 Task: Create a due date automation trigger when advanced on, on the monday of the week a card is due add dates due this month at 11:00 AM.
Action: Mouse moved to (1005, 74)
Screenshot: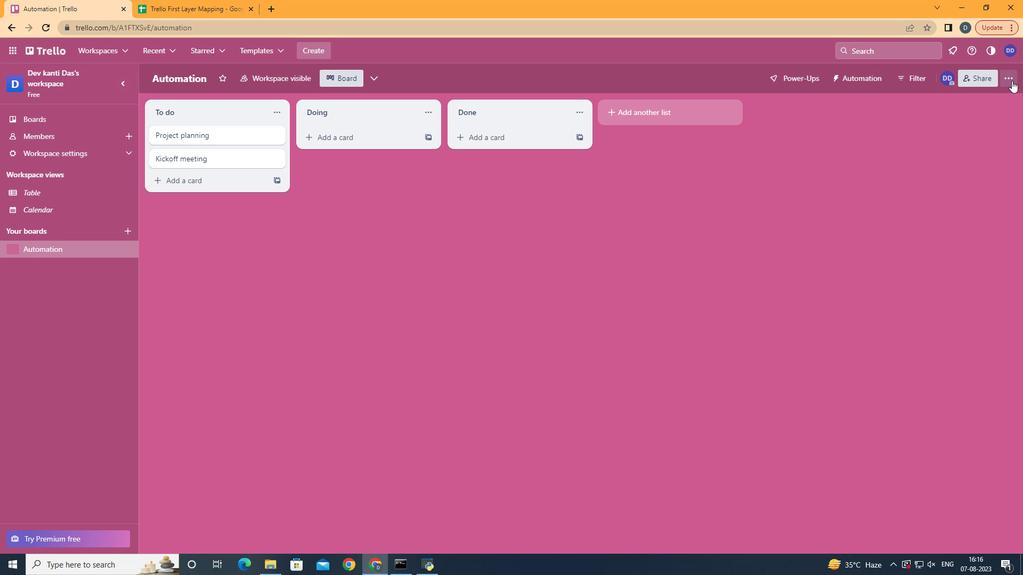 
Action: Mouse pressed left at (1005, 74)
Screenshot: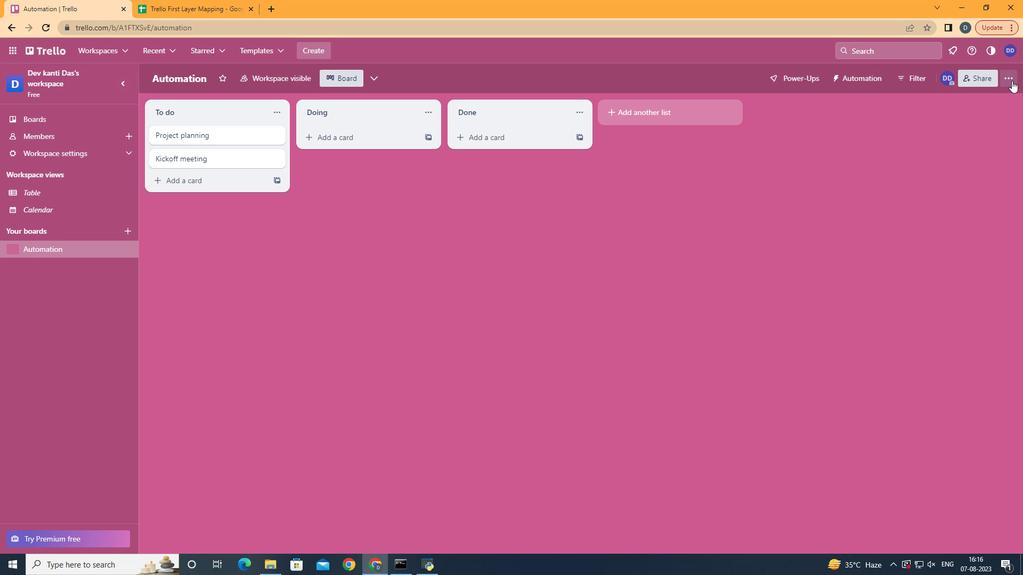 
Action: Mouse moved to (940, 213)
Screenshot: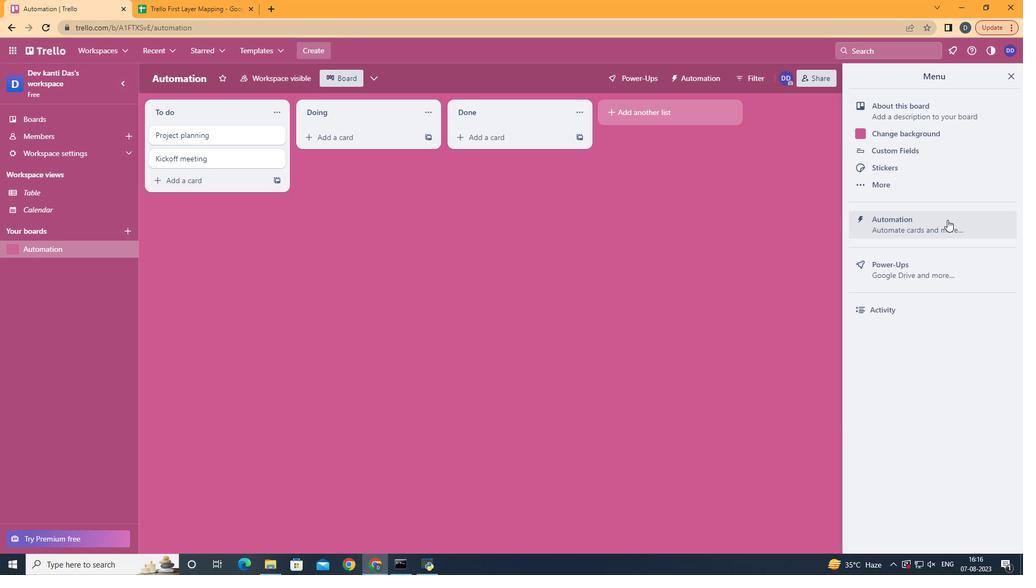 
Action: Mouse pressed left at (940, 213)
Screenshot: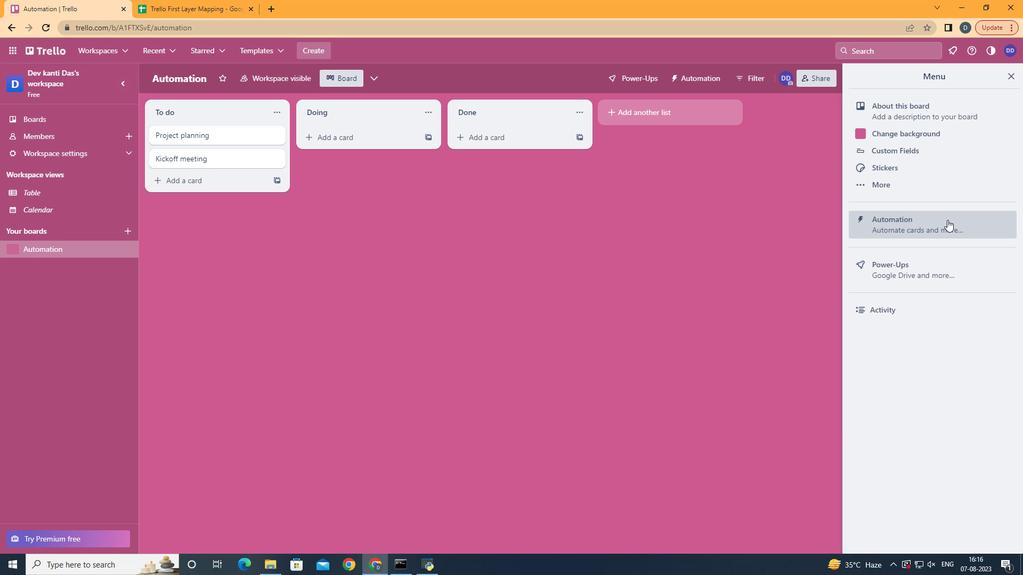 
Action: Mouse moved to (176, 205)
Screenshot: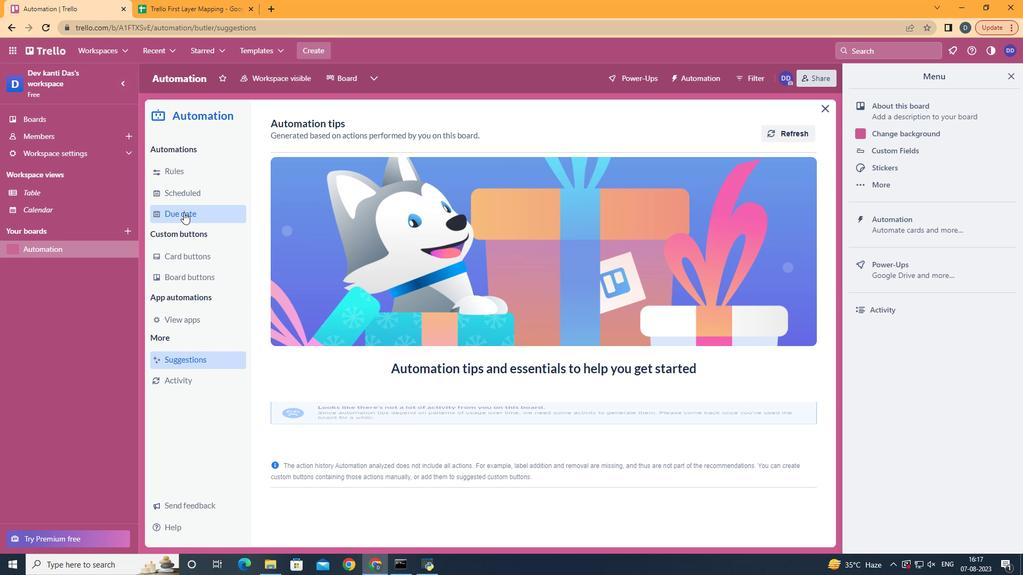 
Action: Mouse pressed left at (176, 205)
Screenshot: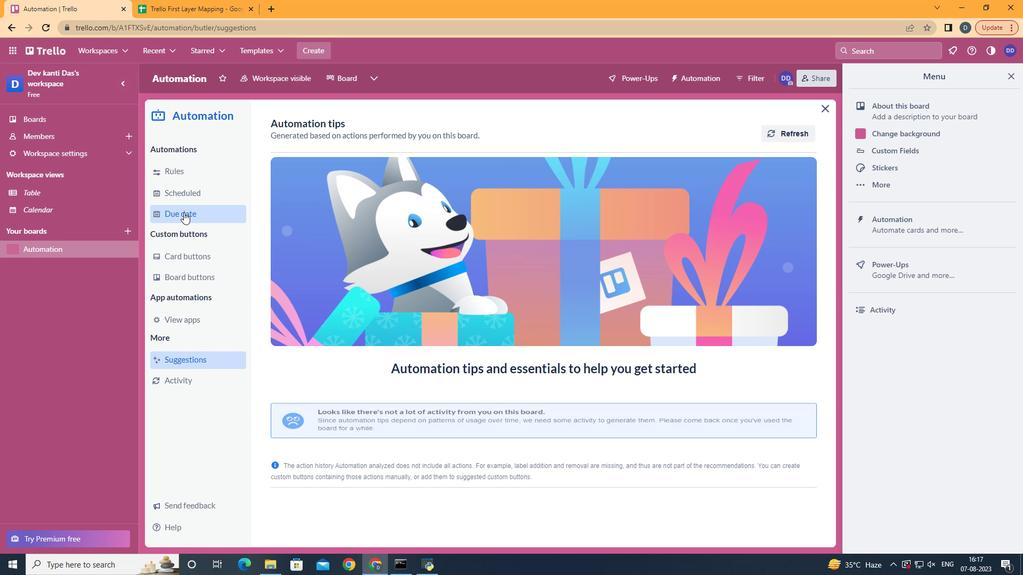 
Action: Mouse moved to (746, 124)
Screenshot: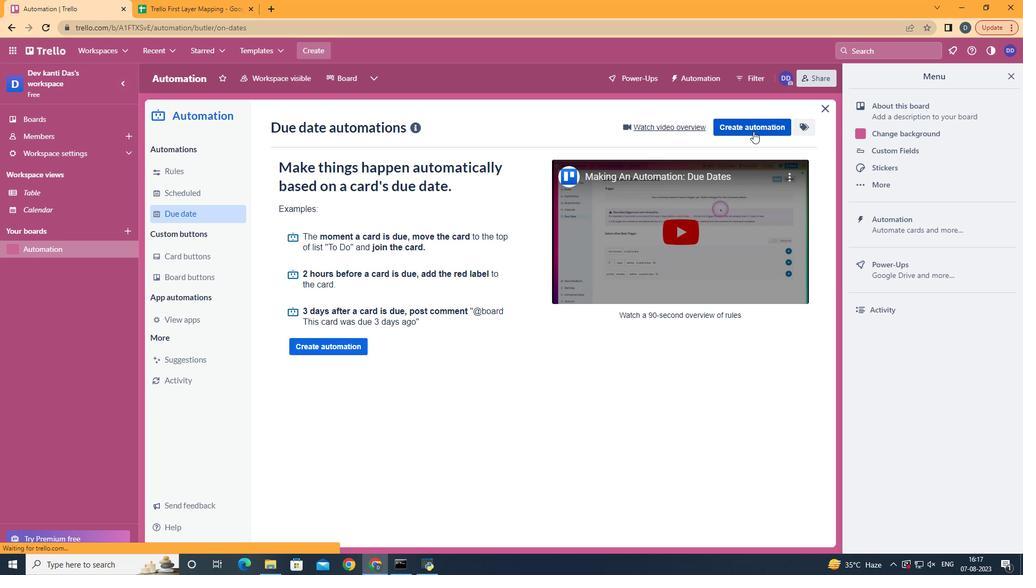 
Action: Mouse pressed left at (746, 124)
Screenshot: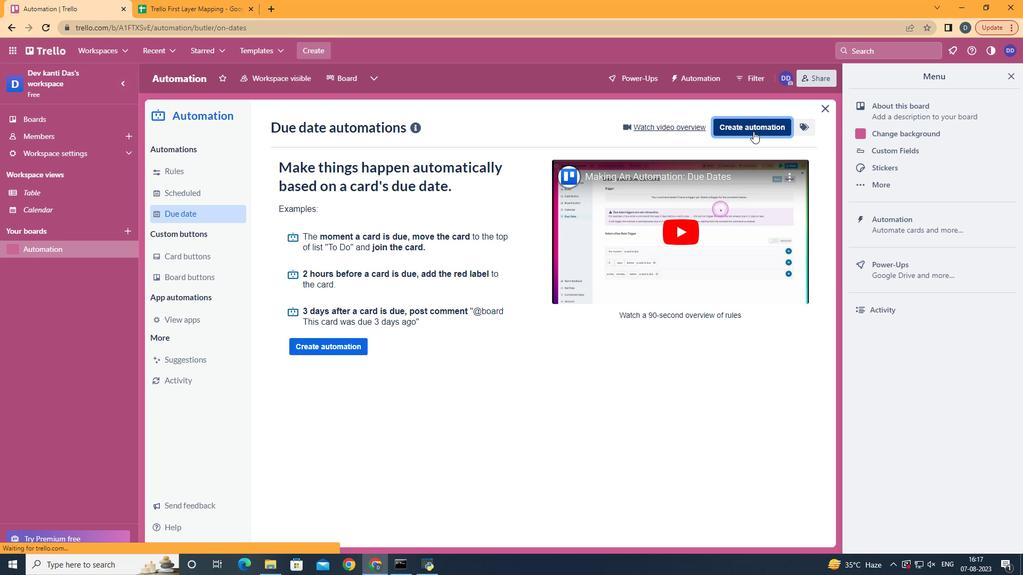 
Action: Mouse moved to (532, 227)
Screenshot: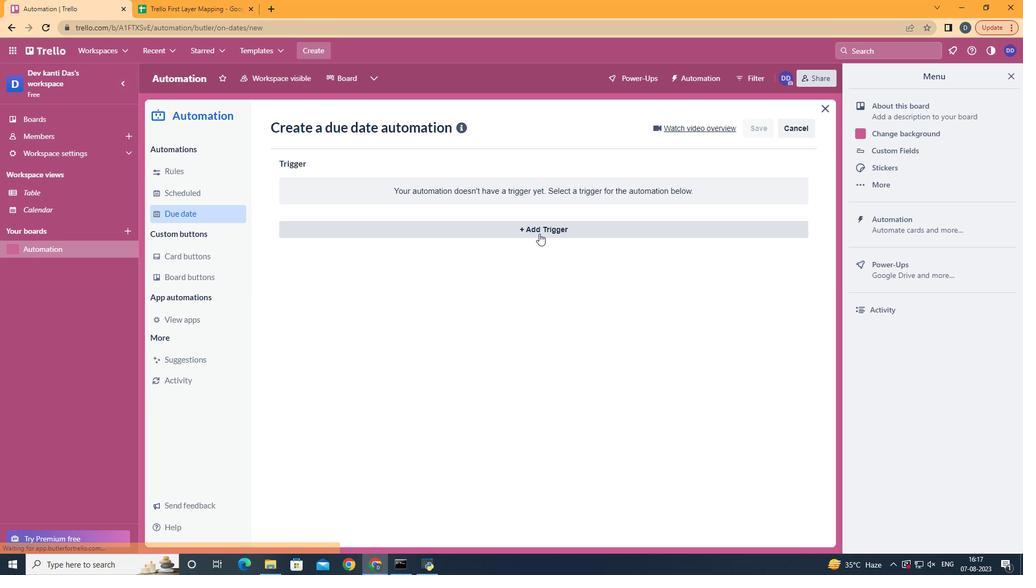 
Action: Mouse pressed left at (532, 227)
Screenshot: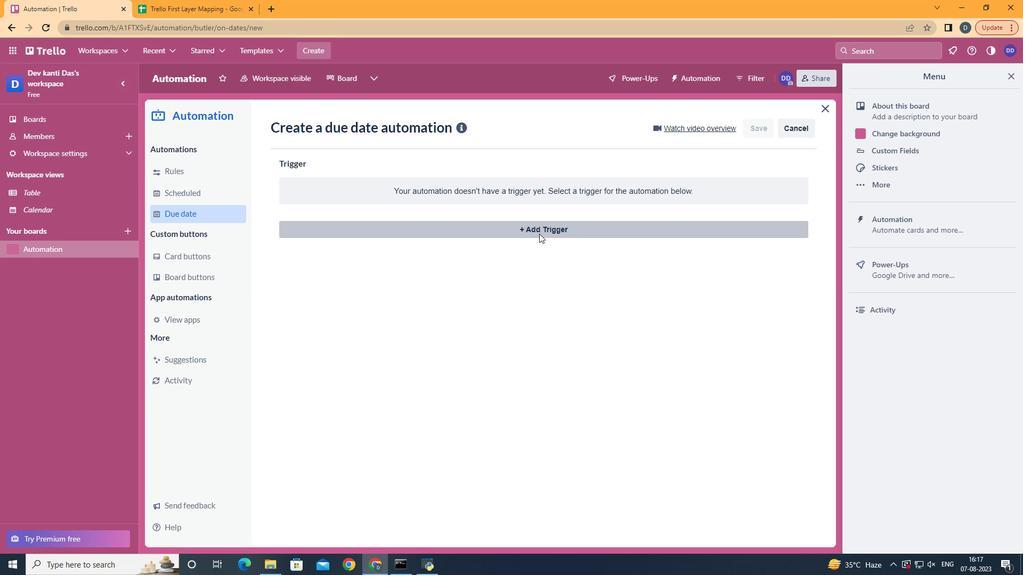 
Action: Mouse moved to (343, 277)
Screenshot: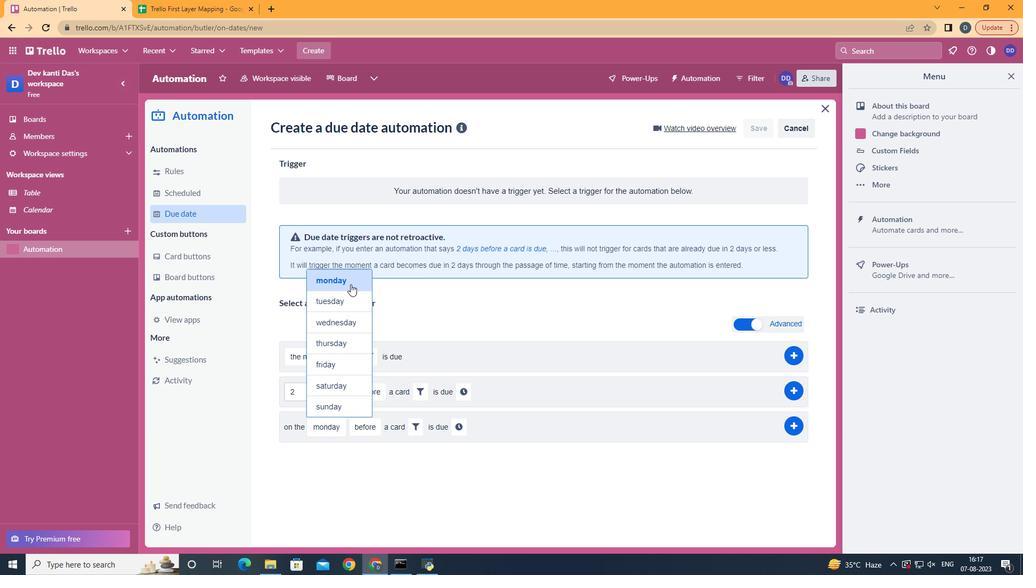 
Action: Mouse pressed left at (343, 277)
Screenshot: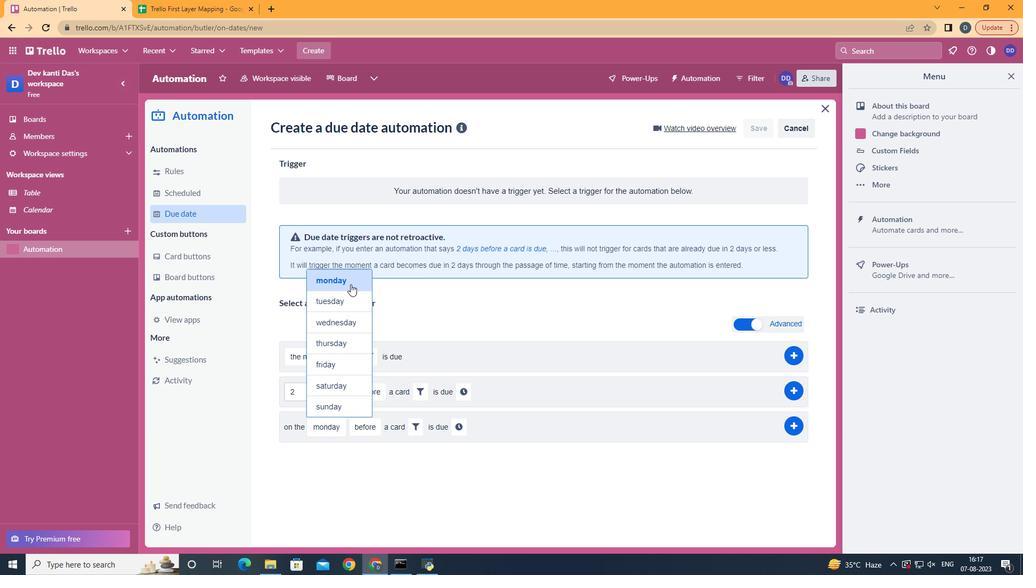 
Action: Mouse moved to (369, 479)
Screenshot: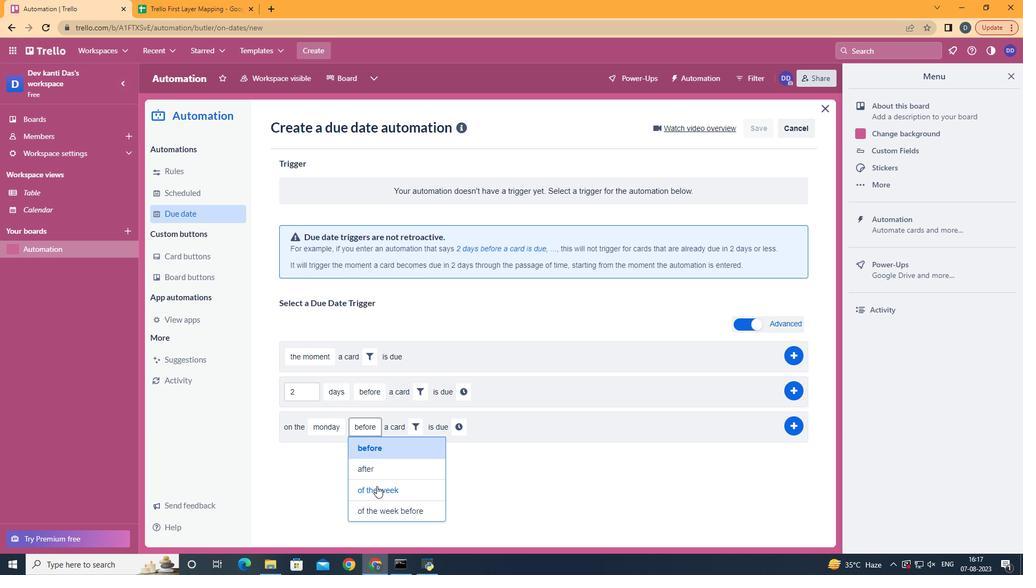 
Action: Mouse pressed left at (369, 479)
Screenshot: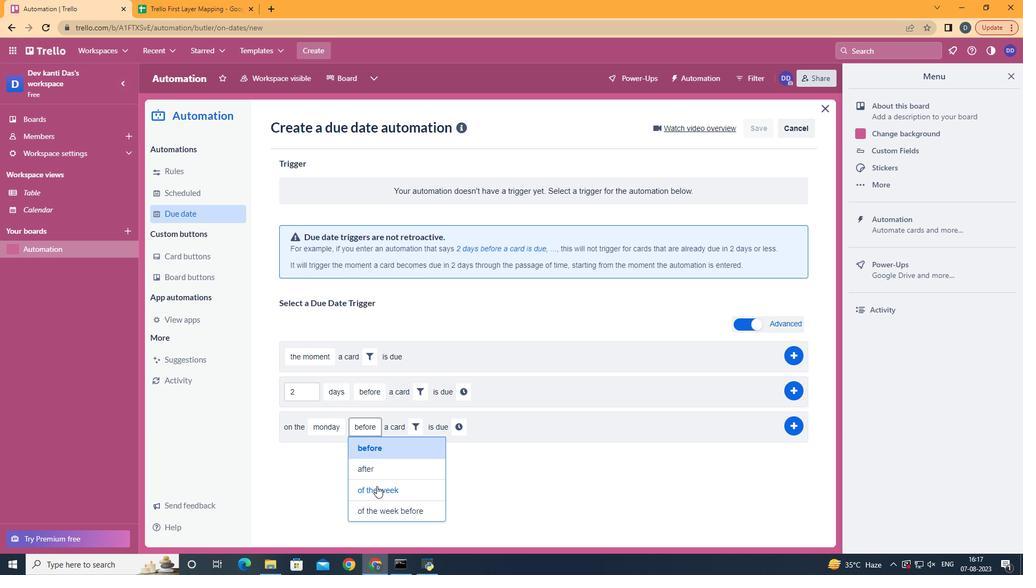 
Action: Mouse moved to (423, 422)
Screenshot: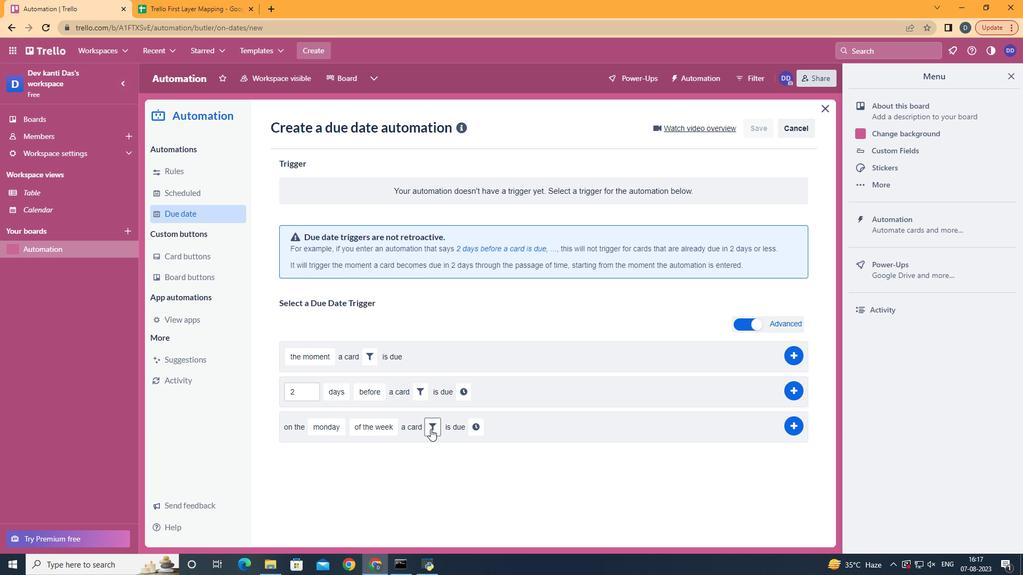 
Action: Mouse pressed left at (423, 422)
Screenshot: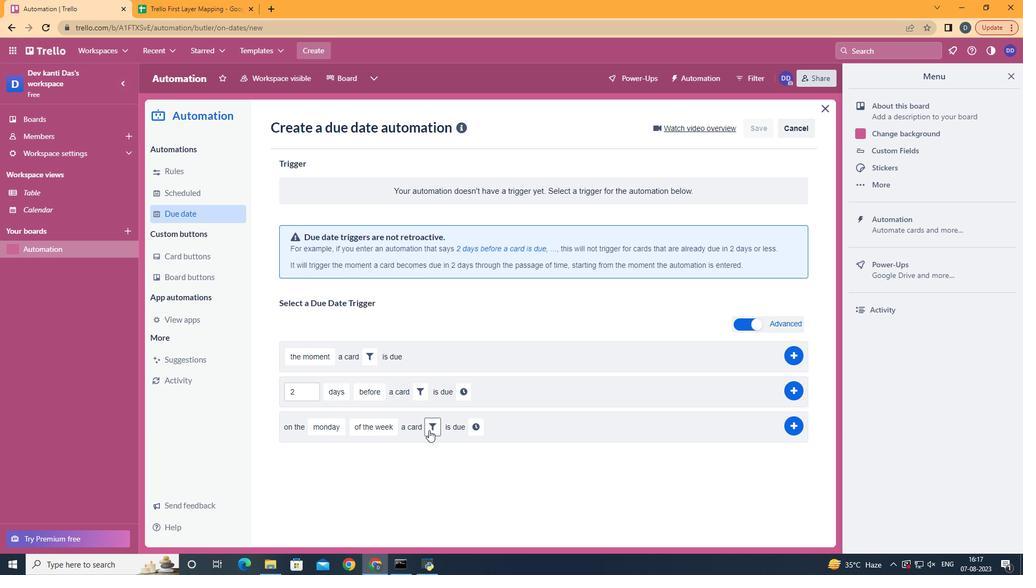 
Action: Mouse moved to (492, 444)
Screenshot: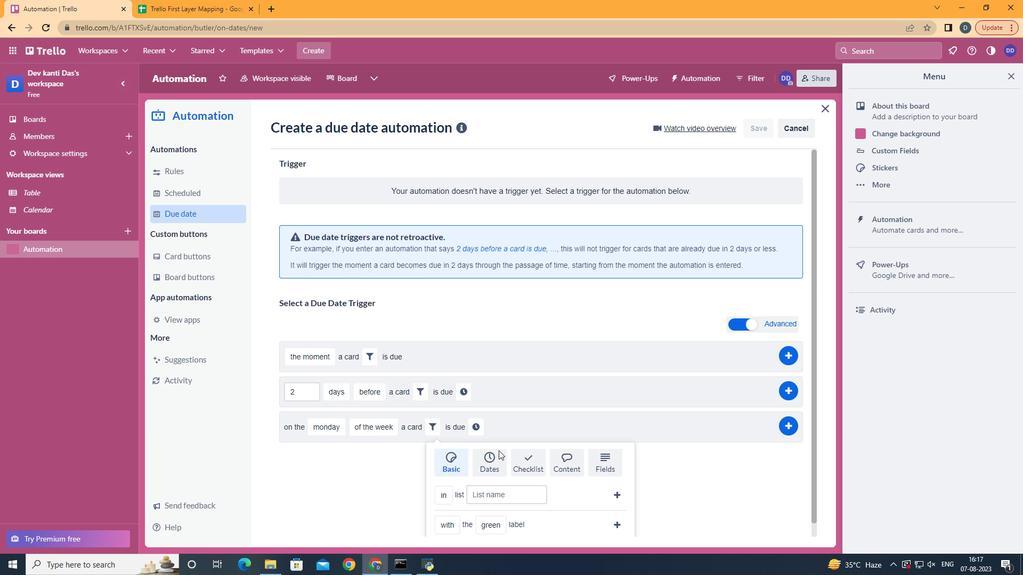 
Action: Mouse pressed left at (492, 444)
Screenshot: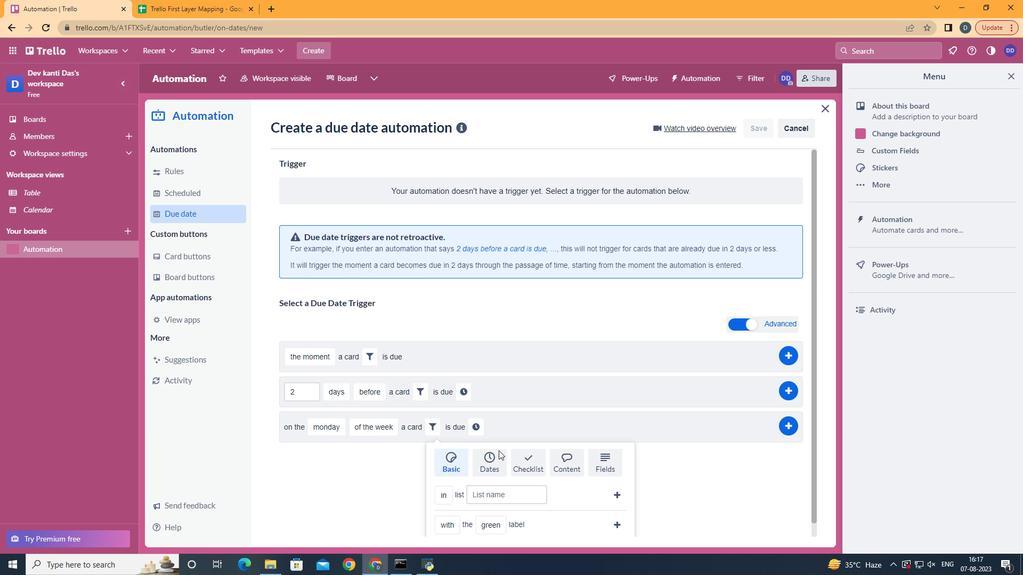 
Action: Mouse scrolled (492, 443) with delta (0, 0)
Screenshot: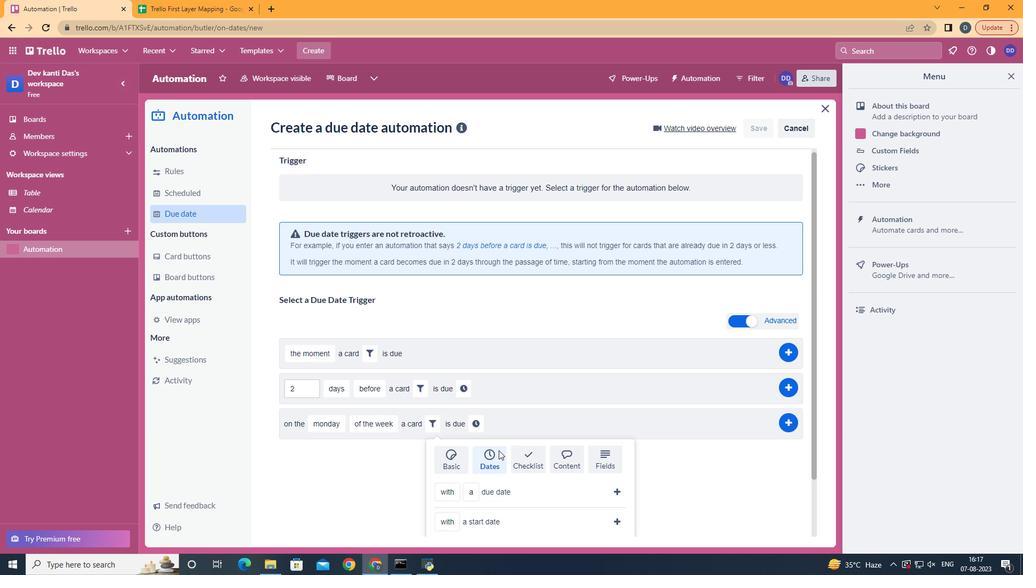 
Action: Mouse scrolled (492, 443) with delta (0, 0)
Screenshot: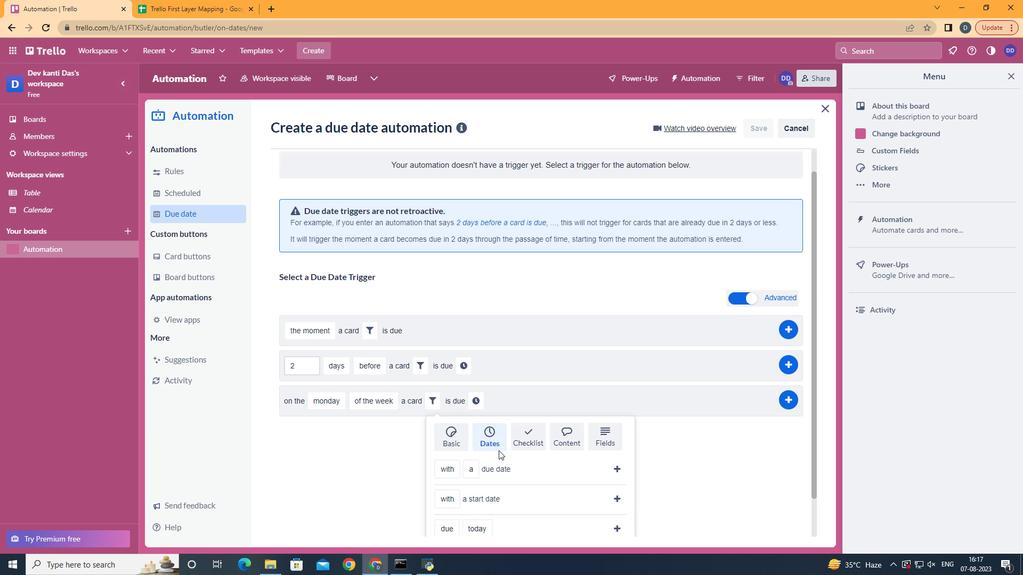
Action: Mouse scrolled (492, 443) with delta (0, 0)
Screenshot: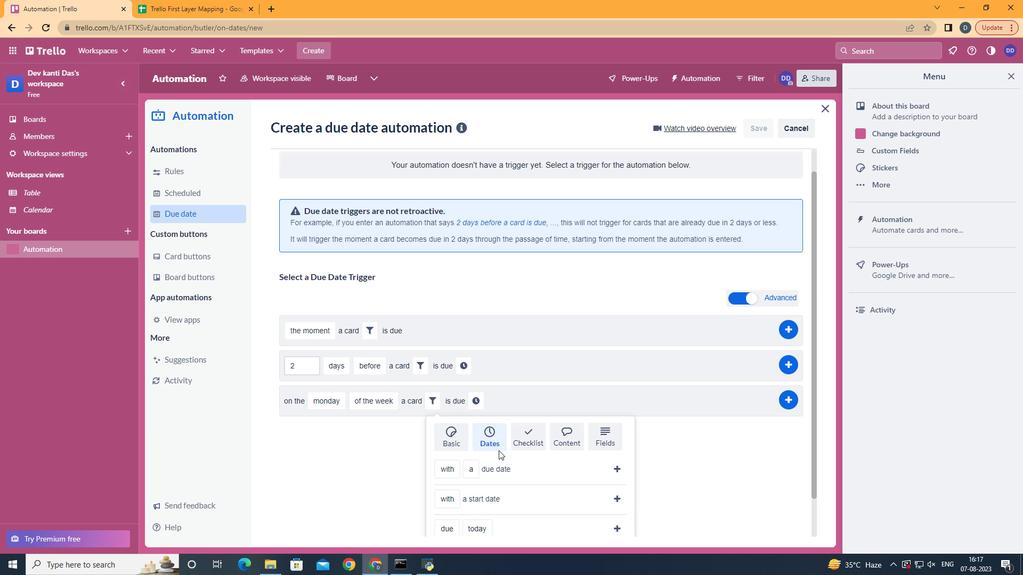
Action: Mouse scrolled (492, 443) with delta (0, 0)
Screenshot: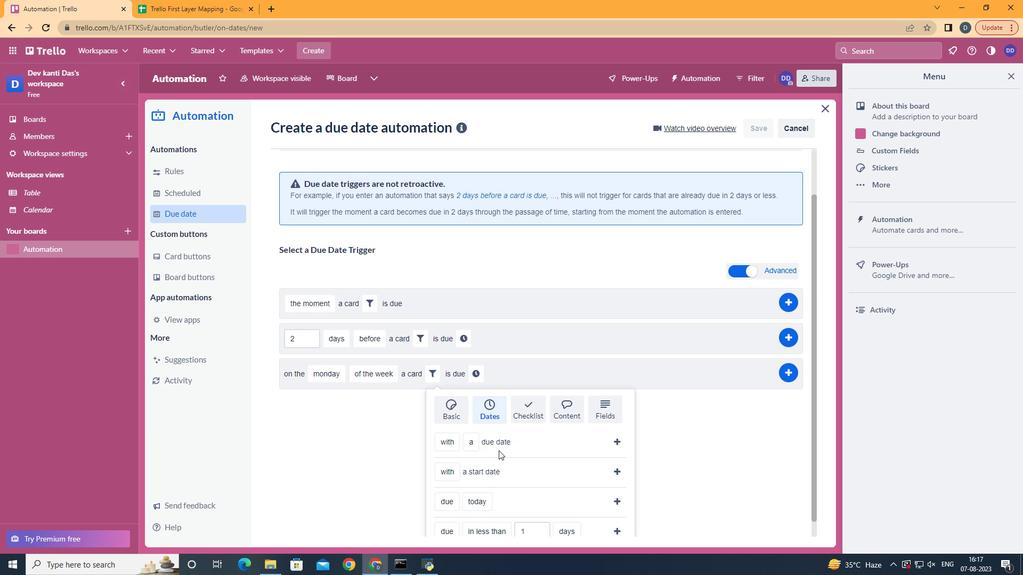 
Action: Mouse moved to (451, 392)
Screenshot: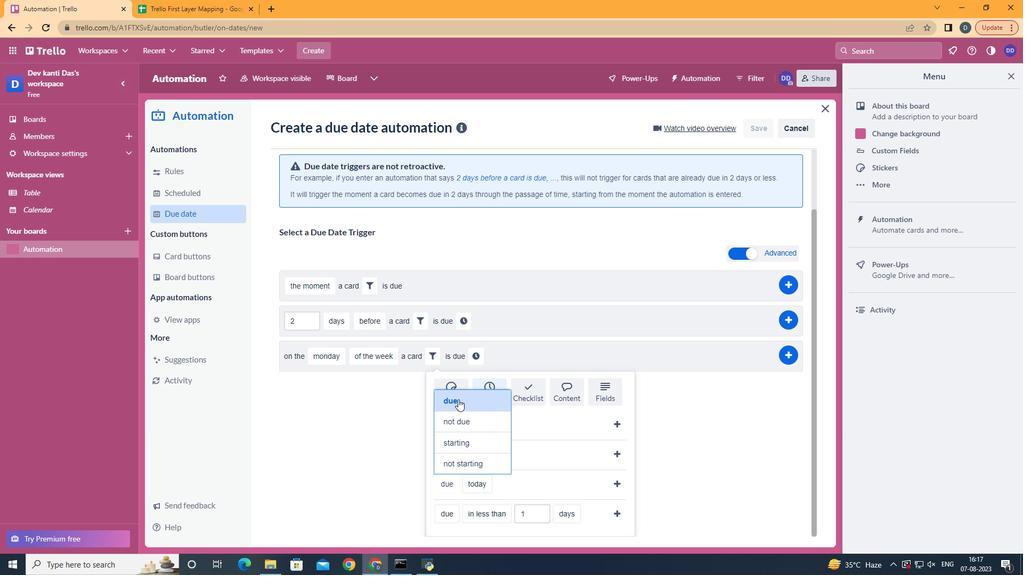 
Action: Mouse pressed left at (451, 392)
Screenshot: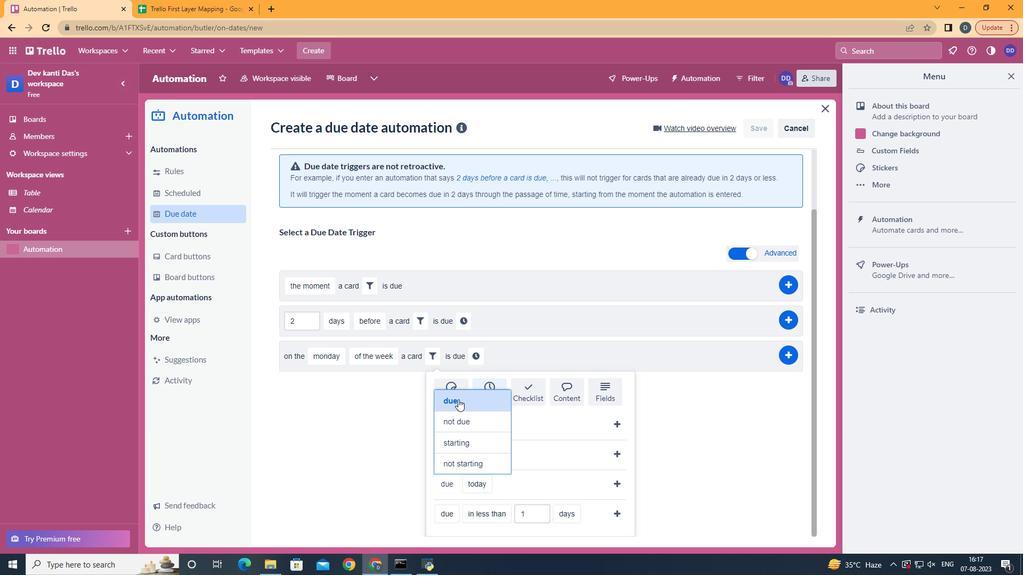 
Action: Mouse moved to (493, 436)
Screenshot: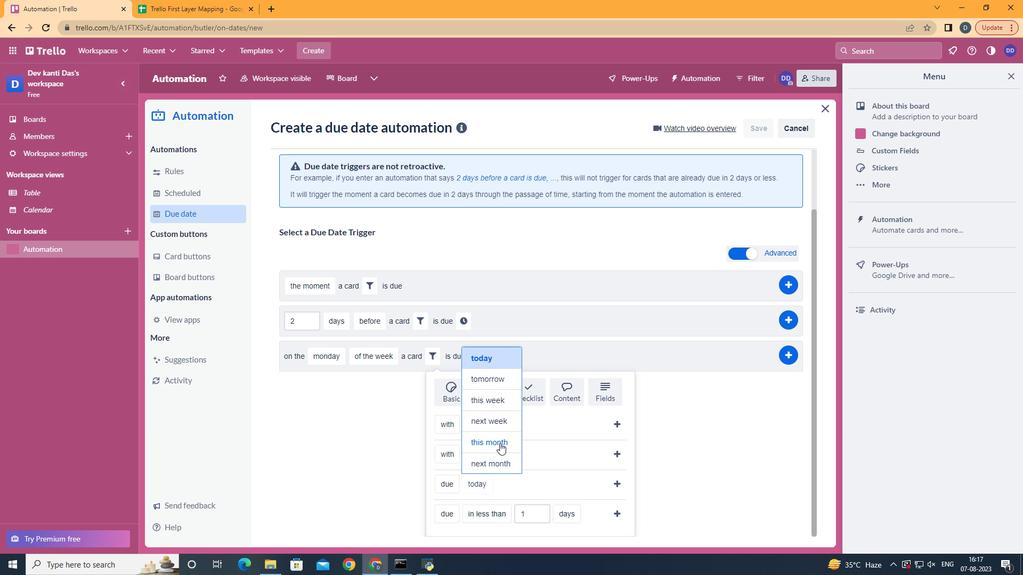 
Action: Mouse pressed left at (493, 436)
Screenshot: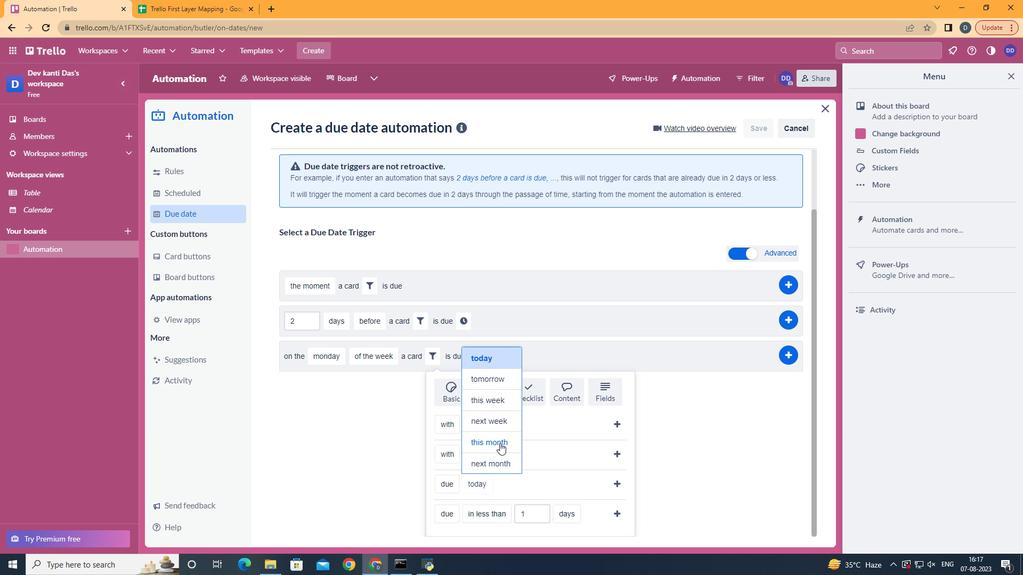
Action: Mouse moved to (619, 482)
Screenshot: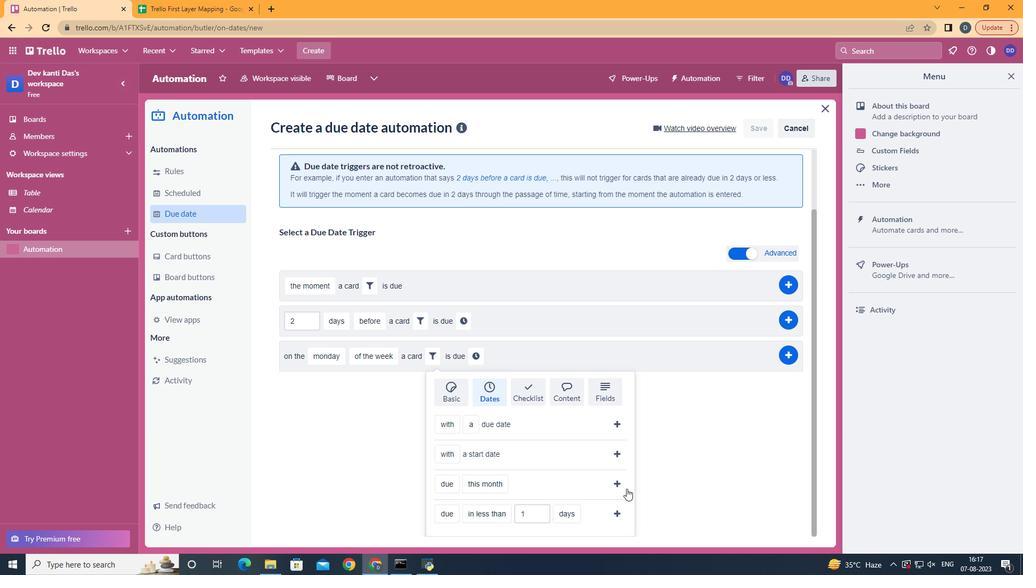 
Action: Mouse pressed left at (619, 482)
Screenshot: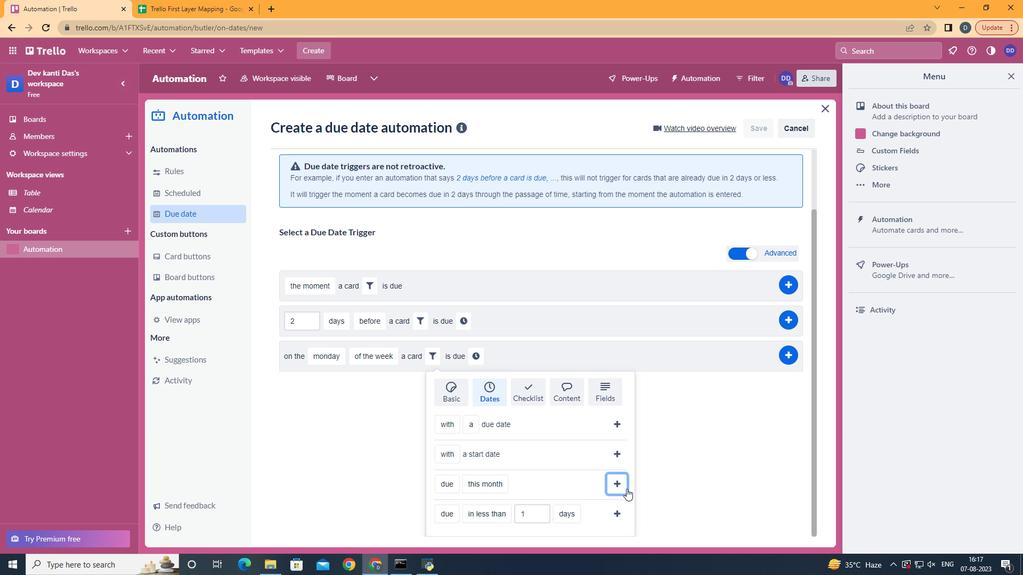 
Action: Mouse moved to (542, 420)
Screenshot: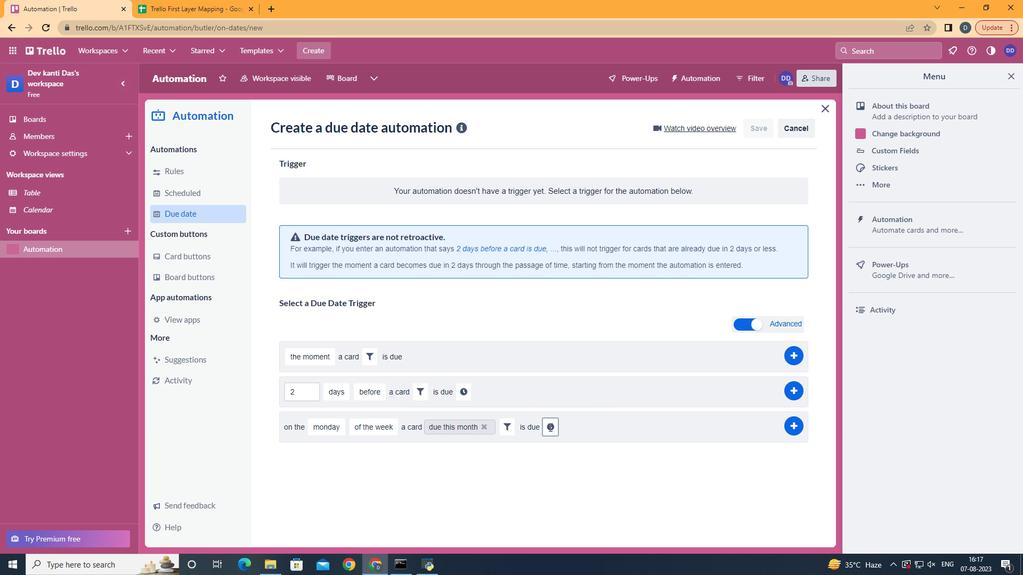 
Action: Mouse pressed left at (542, 420)
Screenshot: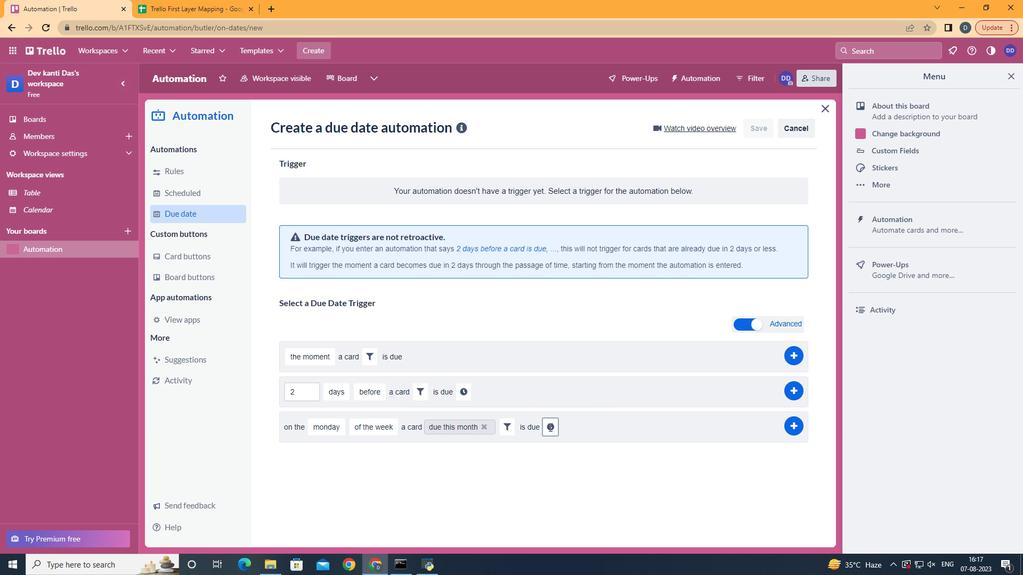 
Action: Mouse moved to (568, 428)
Screenshot: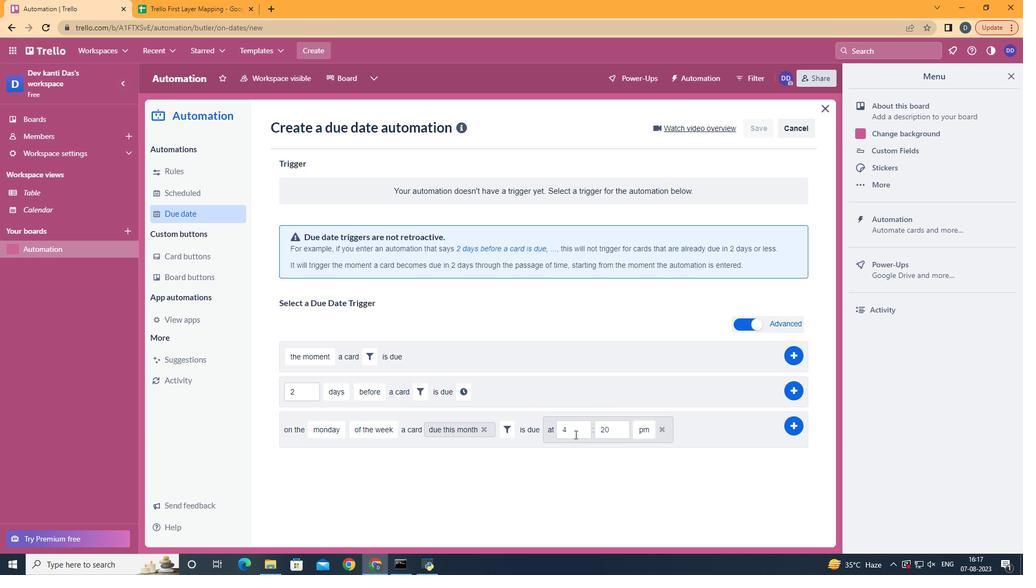 
Action: Mouse pressed left at (568, 428)
Screenshot: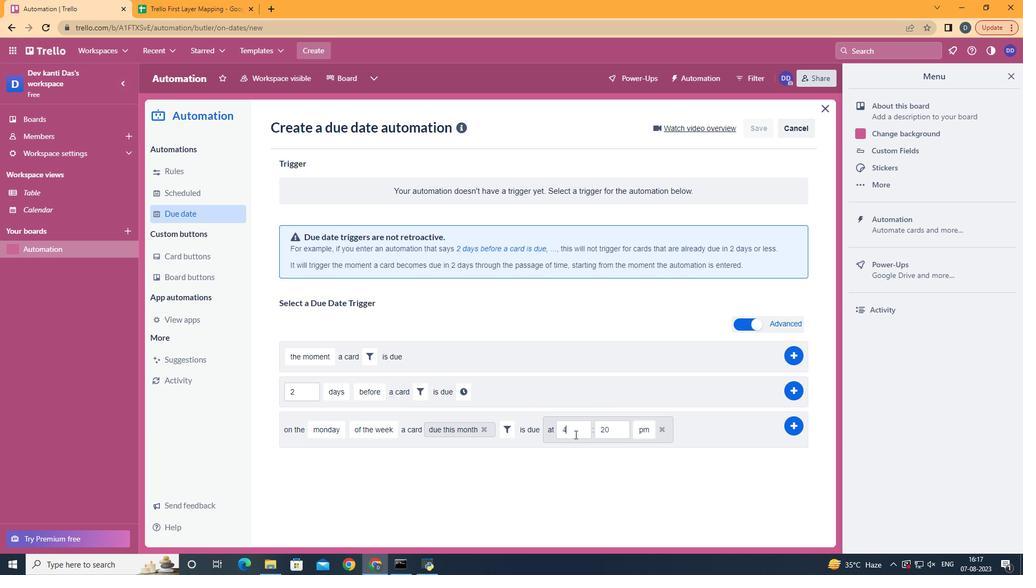 
Action: Mouse moved to (568, 429)
Screenshot: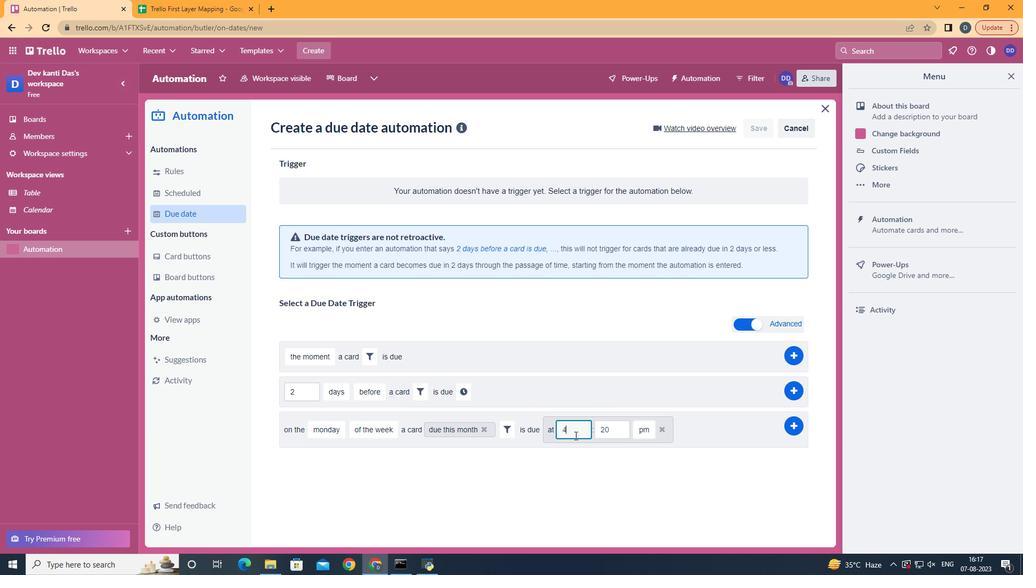 
Action: Key pressed <Key.backspace>11
Screenshot: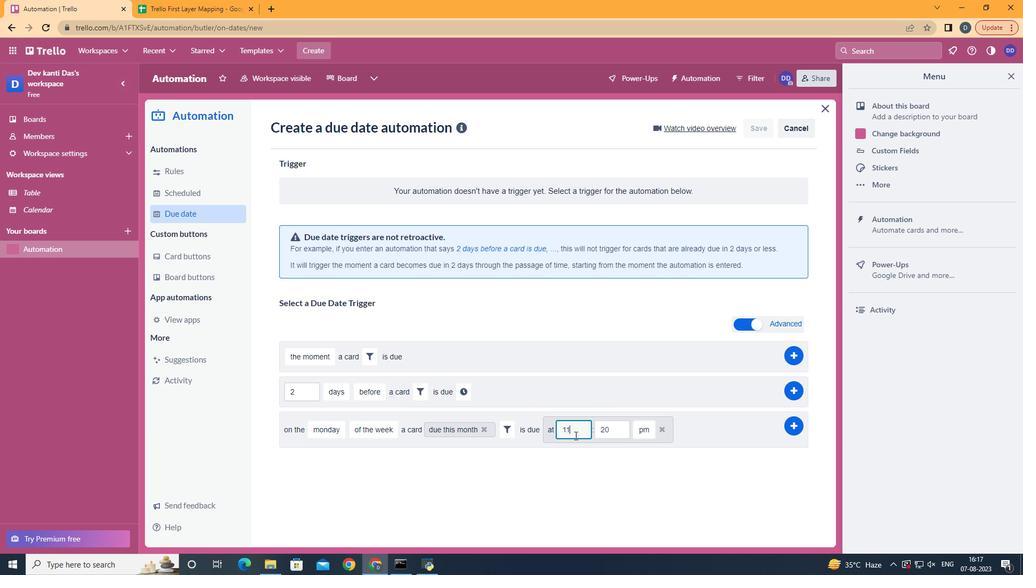 
Action: Mouse moved to (607, 422)
Screenshot: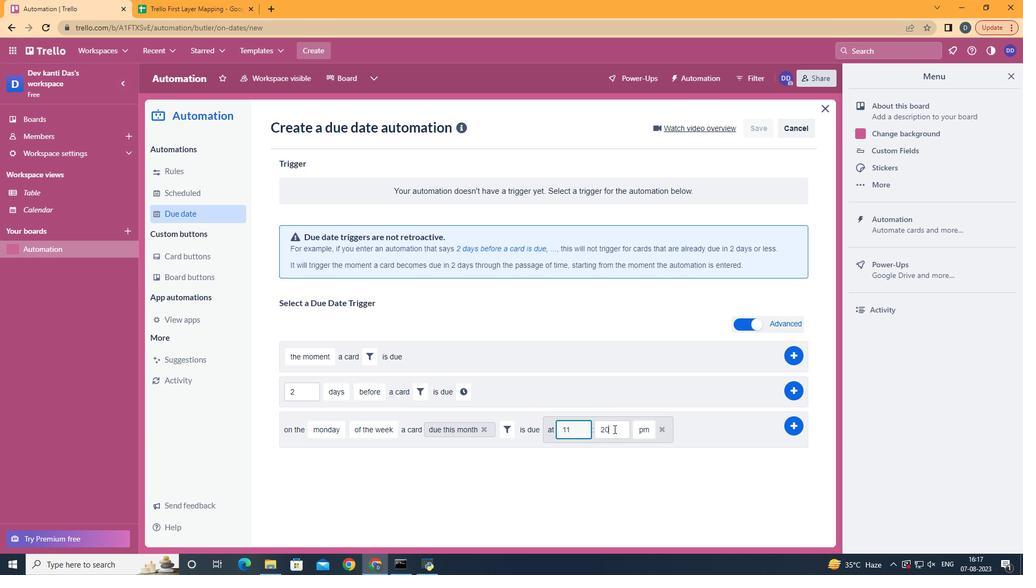 
Action: Mouse pressed left at (607, 422)
Screenshot: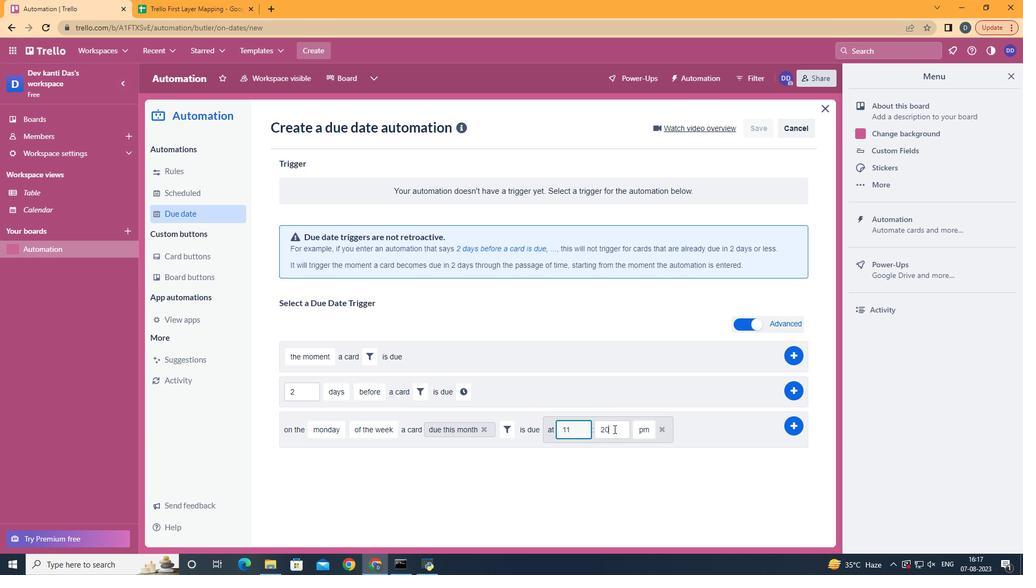 
Action: Key pressed <Key.backspace><Key.backspace>00
Screenshot: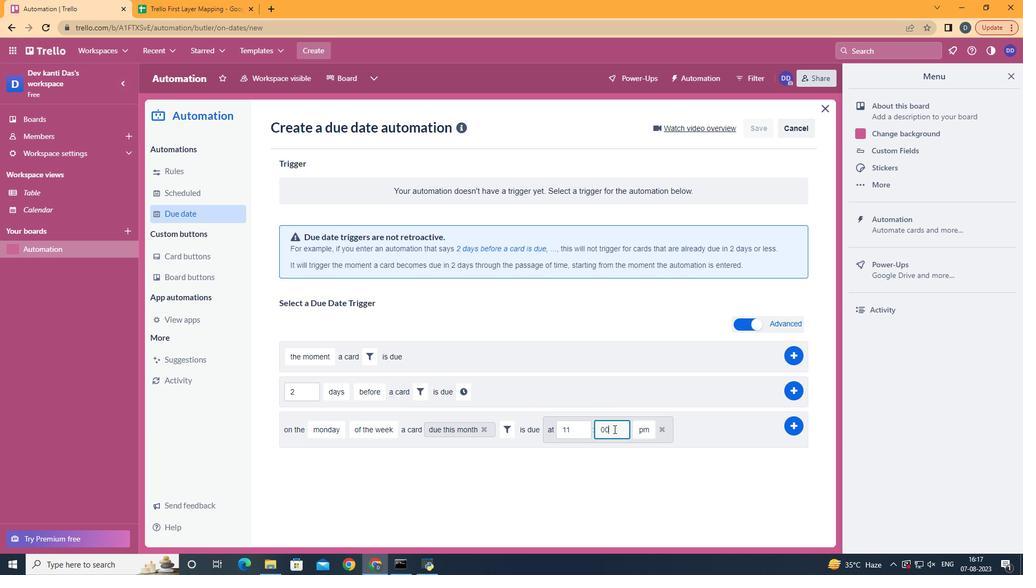 
Action: Mouse moved to (640, 442)
Screenshot: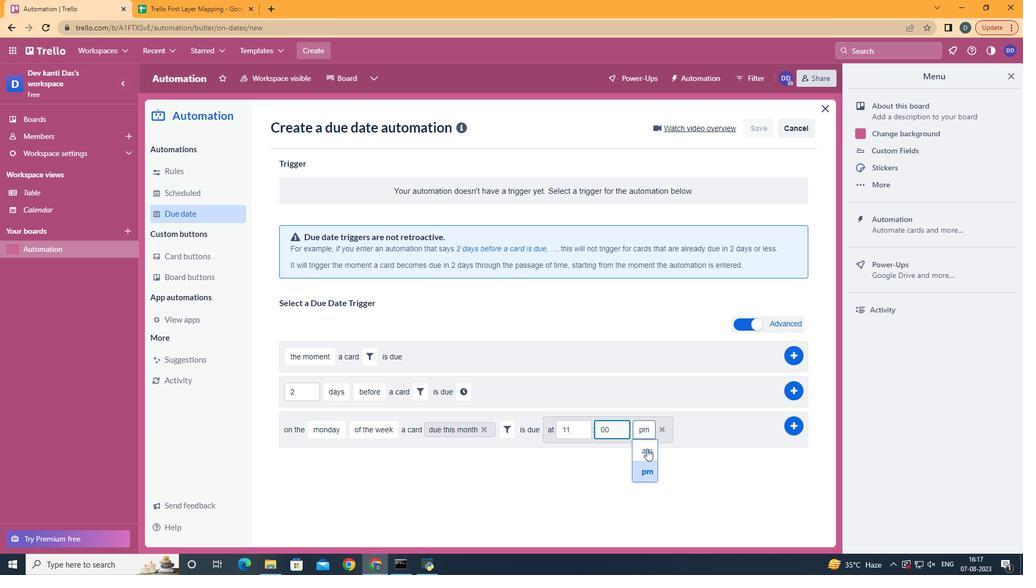 
Action: Mouse pressed left at (640, 442)
Screenshot: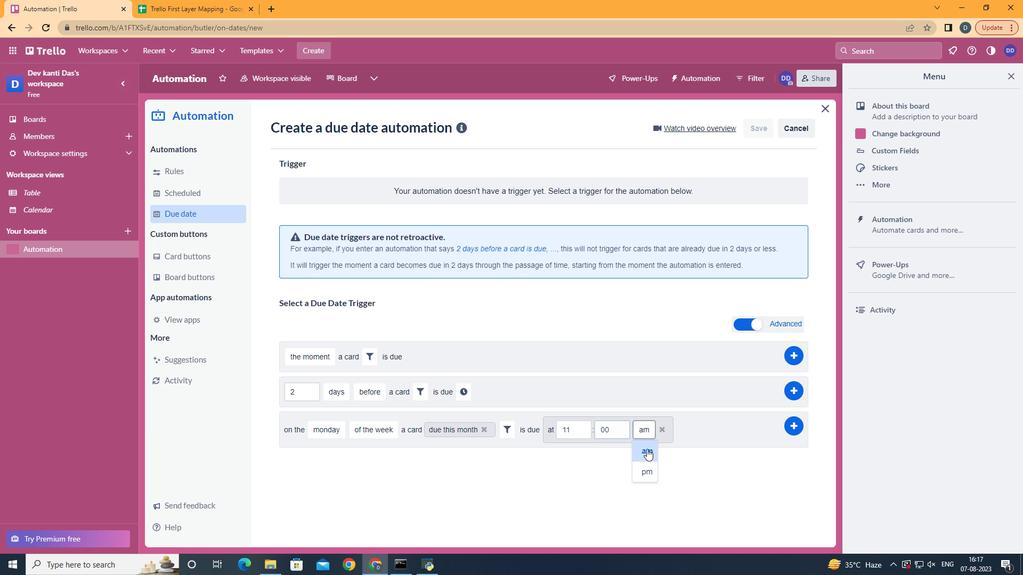 
Action: Mouse moved to (788, 420)
Screenshot: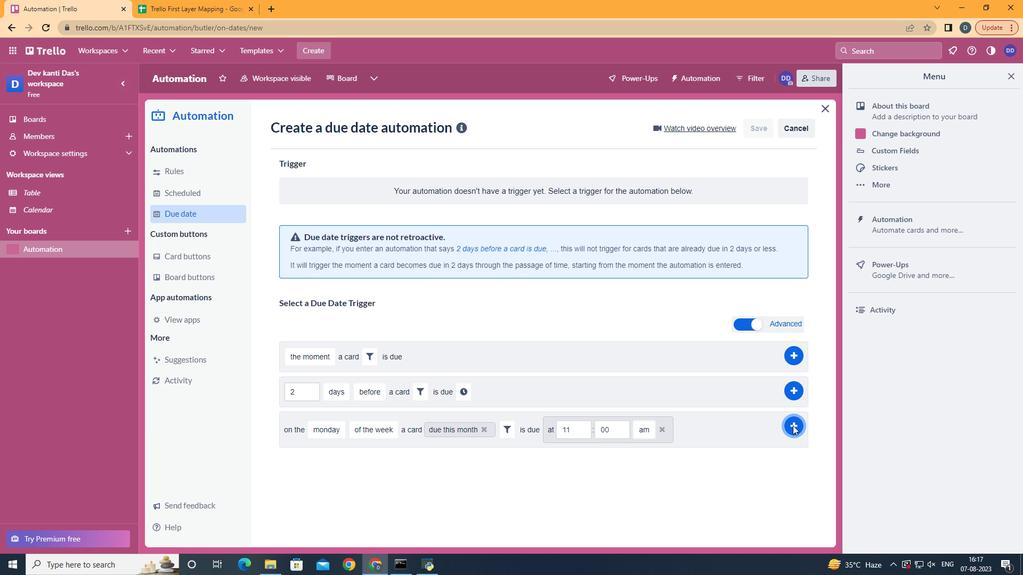 
Action: Mouse pressed left at (788, 420)
Screenshot: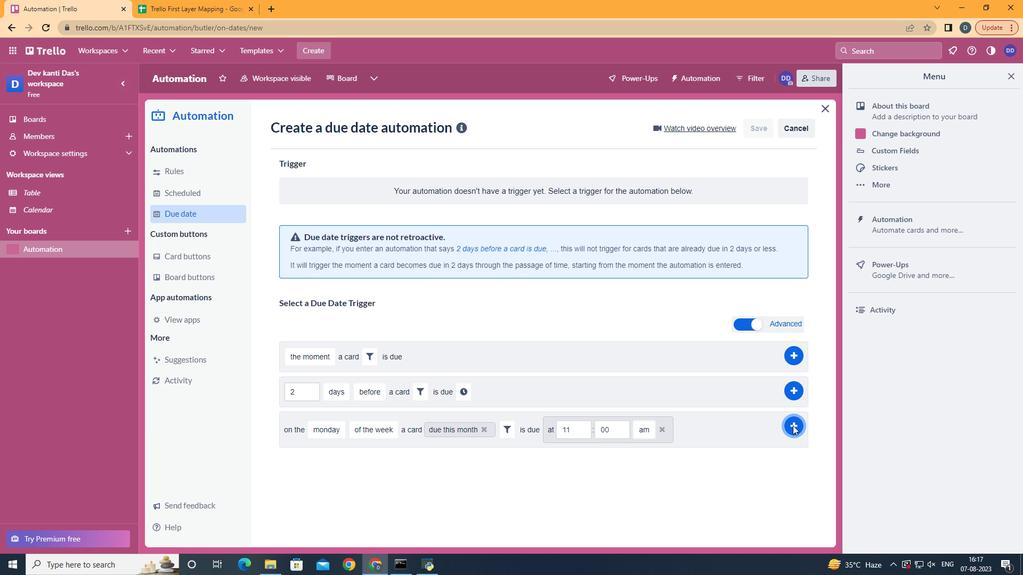 
Action: Mouse moved to (531, 132)
Screenshot: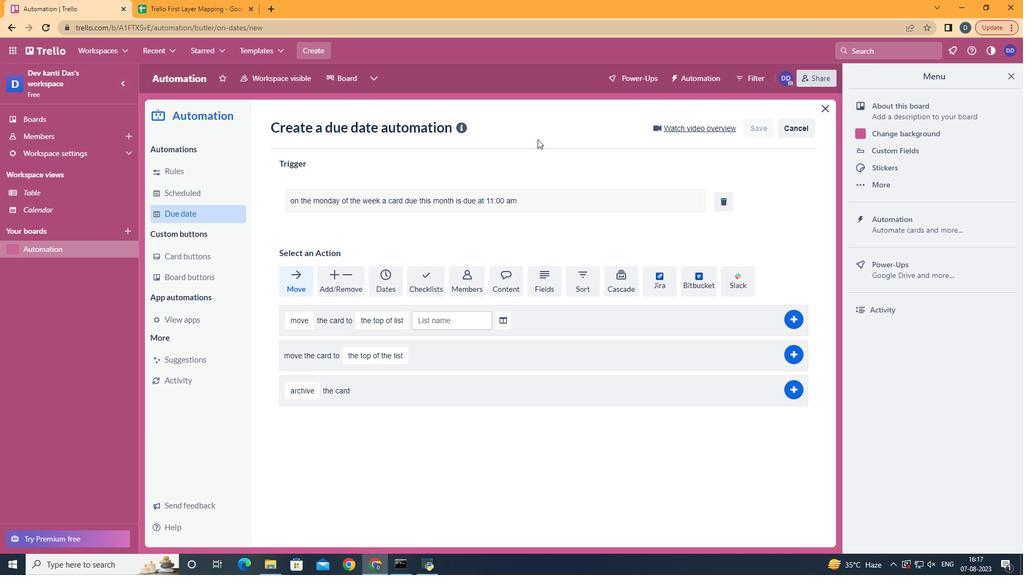 
